 Task: In the  document awp.pdf Share this file with 'softage.4@softage.net' Make a copy of the file 'without changing the auto name' Delete the  copy of the file
Action: Mouse moved to (38, 62)
Screenshot: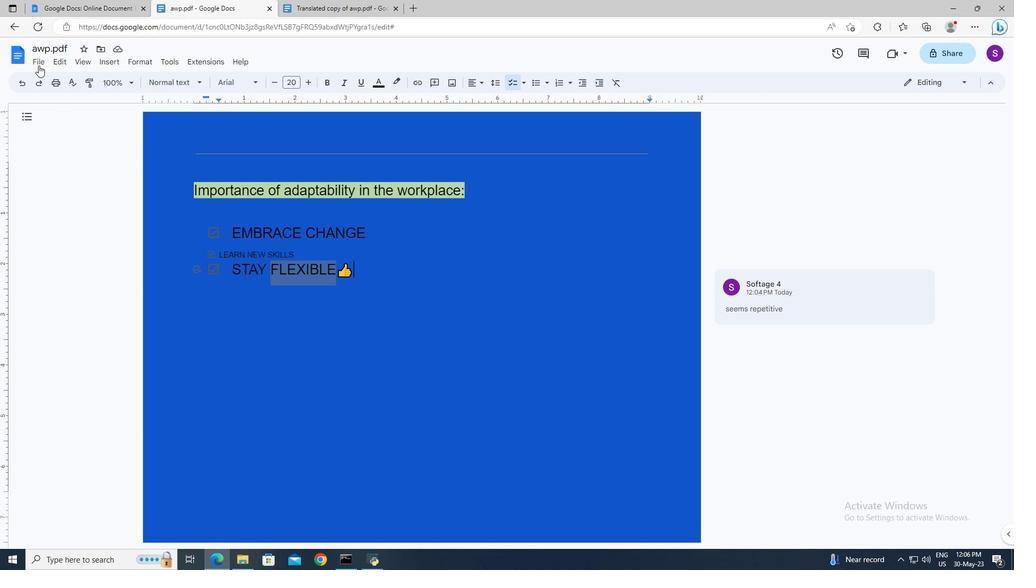 
Action: Mouse pressed left at (38, 62)
Screenshot: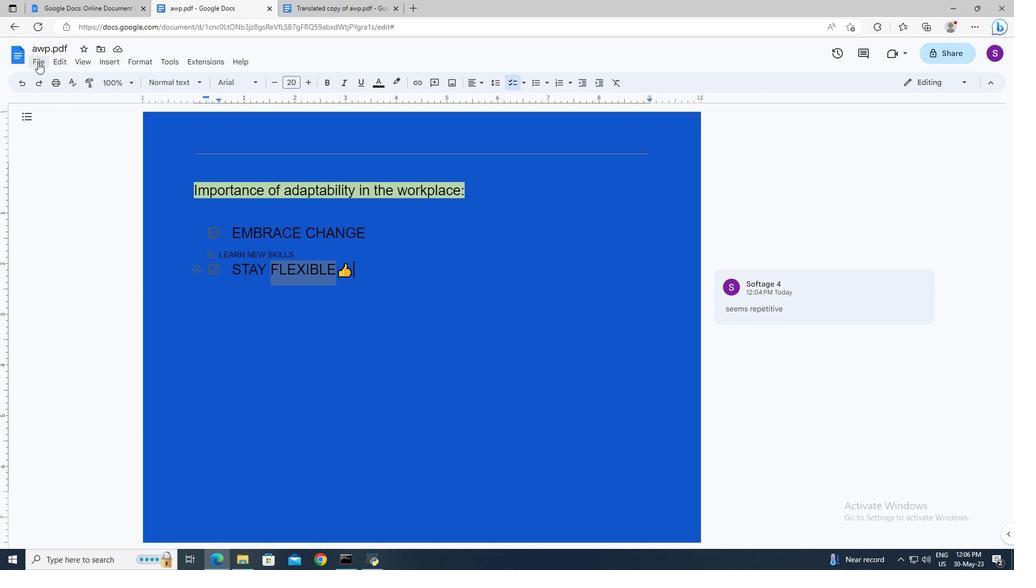
Action: Mouse moved to (222, 140)
Screenshot: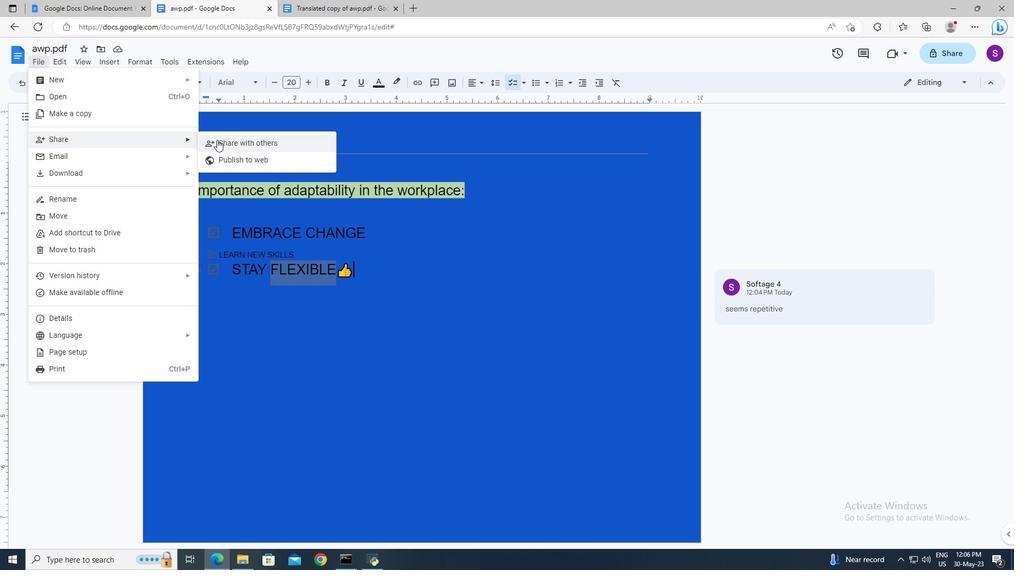 
Action: Mouse pressed left at (222, 140)
Screenshot: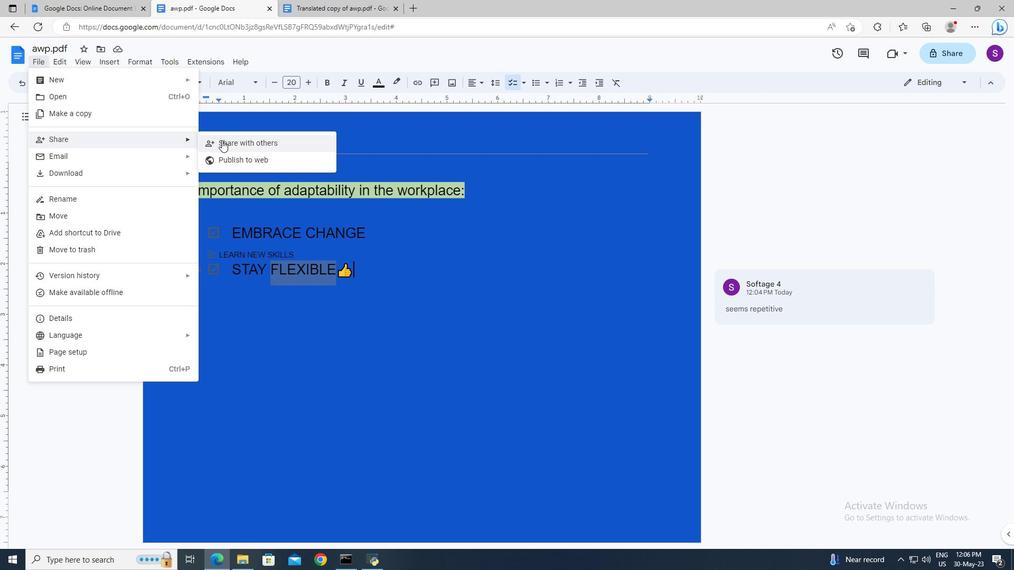 
Action: Mouse moved to (413, 233)
Screenshot: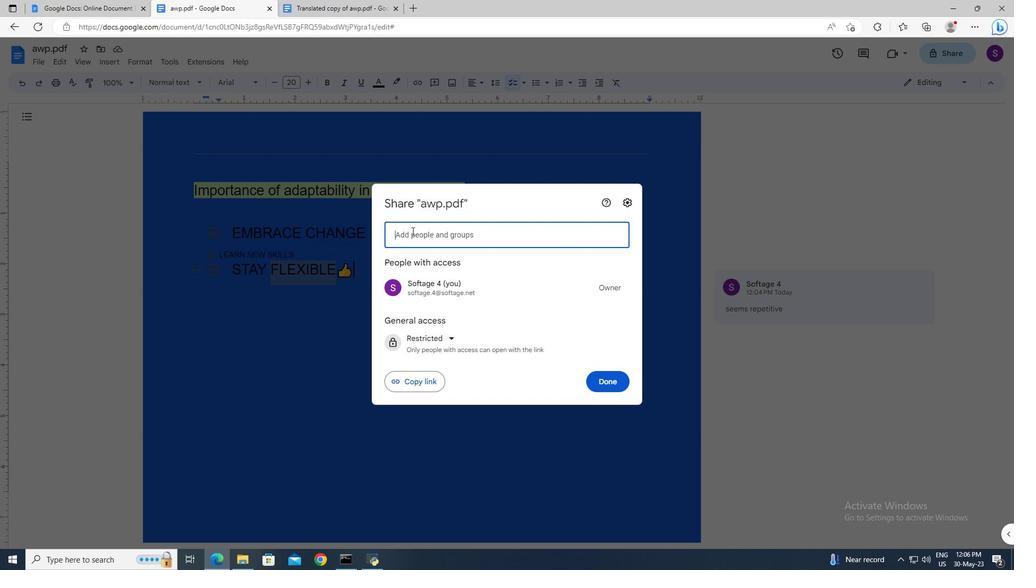 
Action: Mouse pressed left at (413, 233)
Screenshot: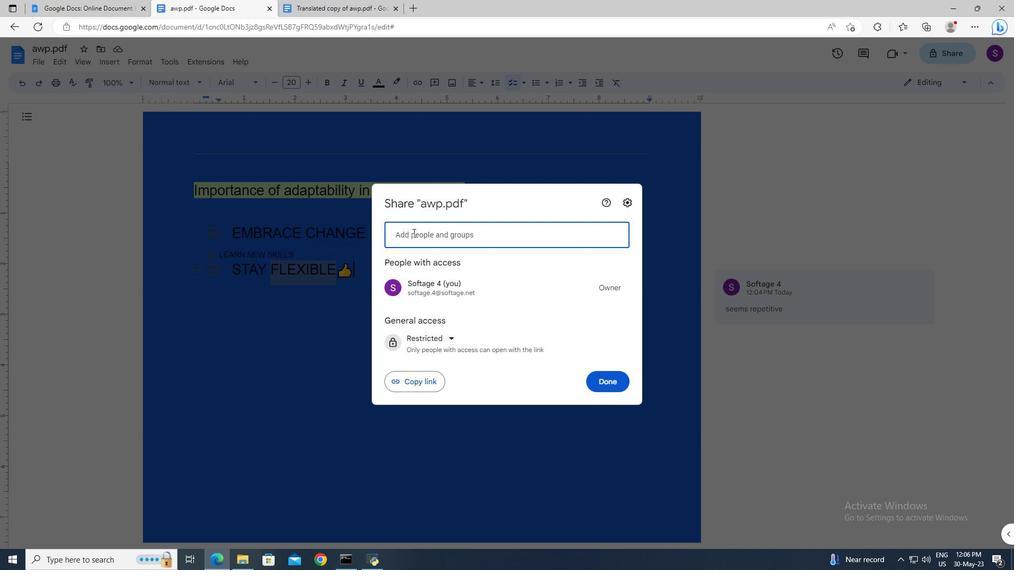 
Action: Mouse moved to (404, 229)
Screenshot: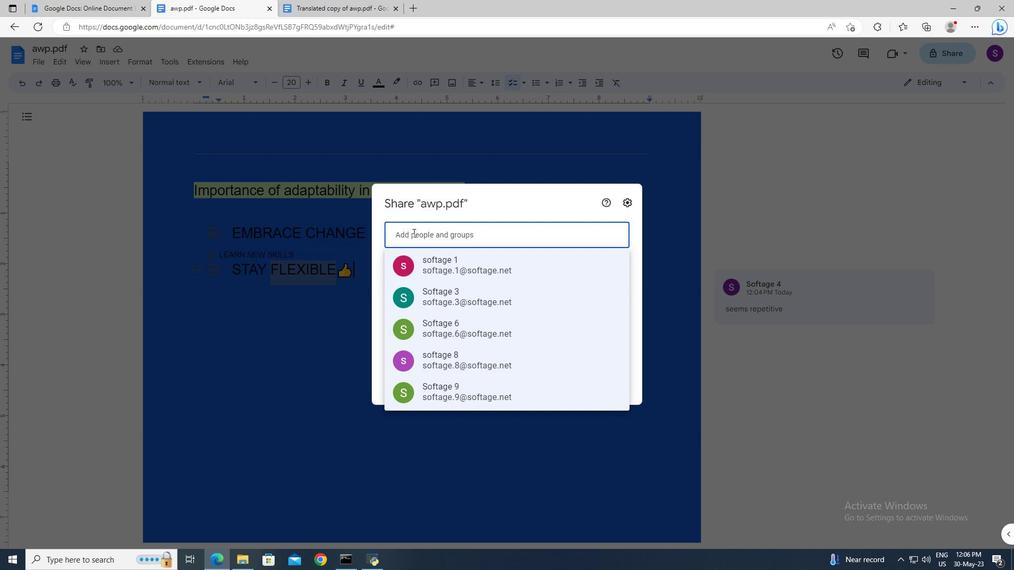 
Action: Key pressed softage.4<Key.shift>@softage.net
Screenshot: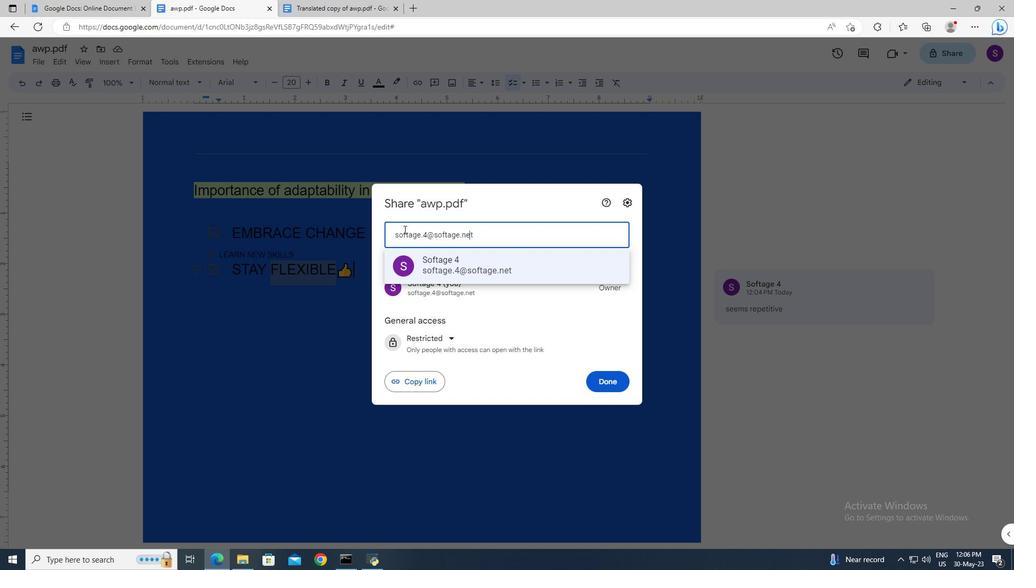 
Action: Mouse moved to (431, 263)
Screenshot: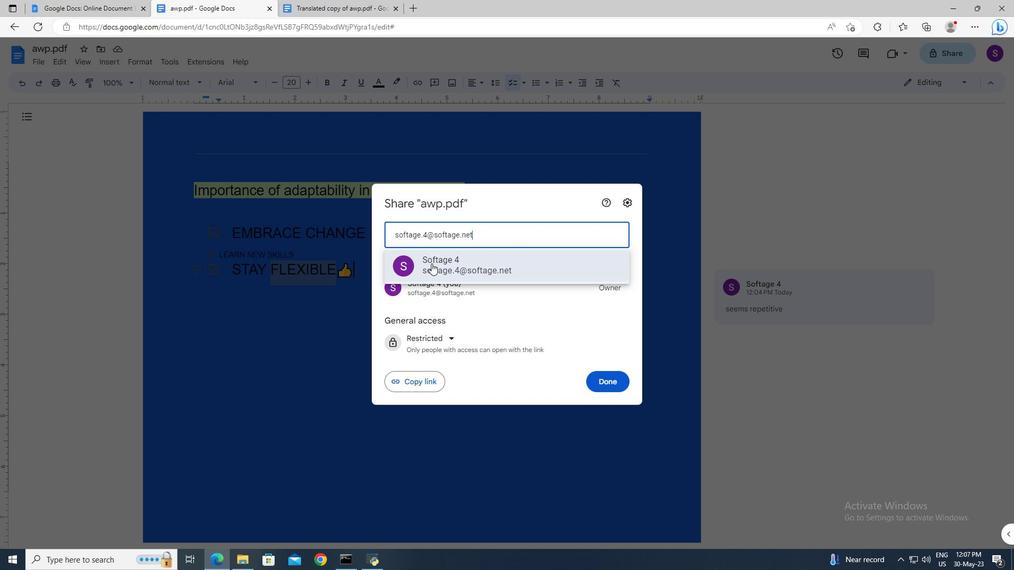 
Action: Mouse pressed left at (431, 263)
Screenshot: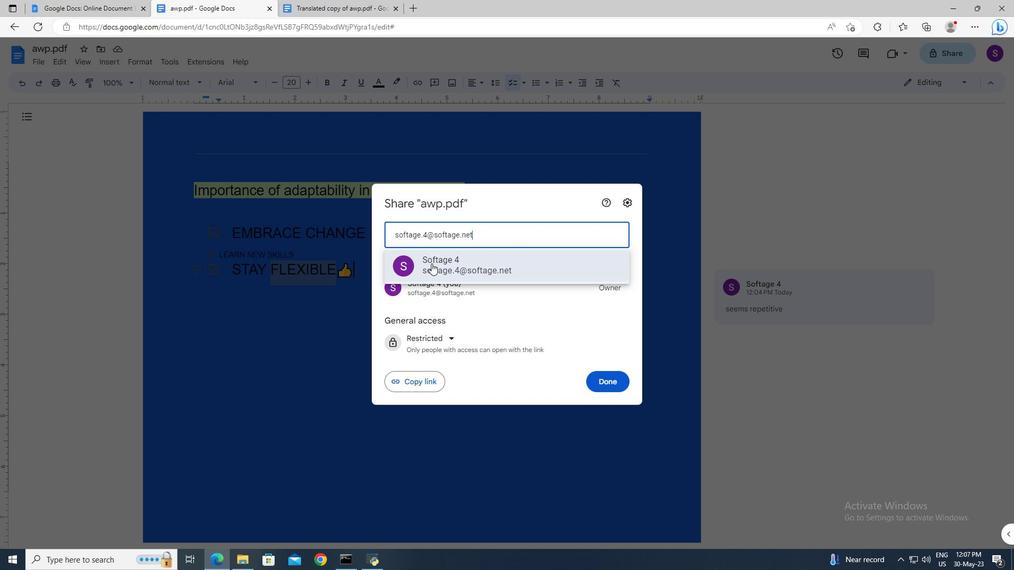 
Action: Mouse moved to (602, 367)
Screenshot: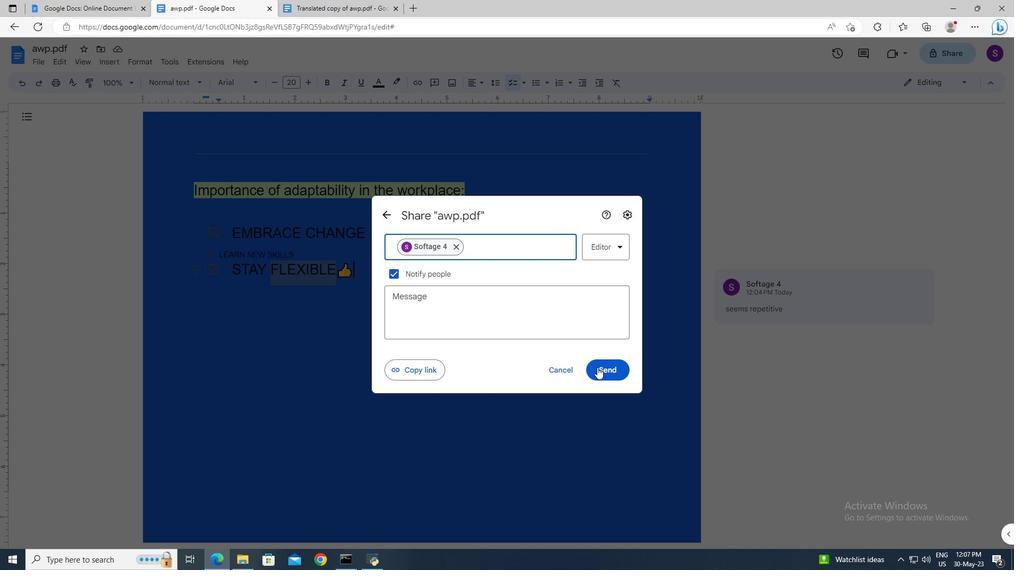 
Action: Mouse pressed left at (602, 367)
Screenshot: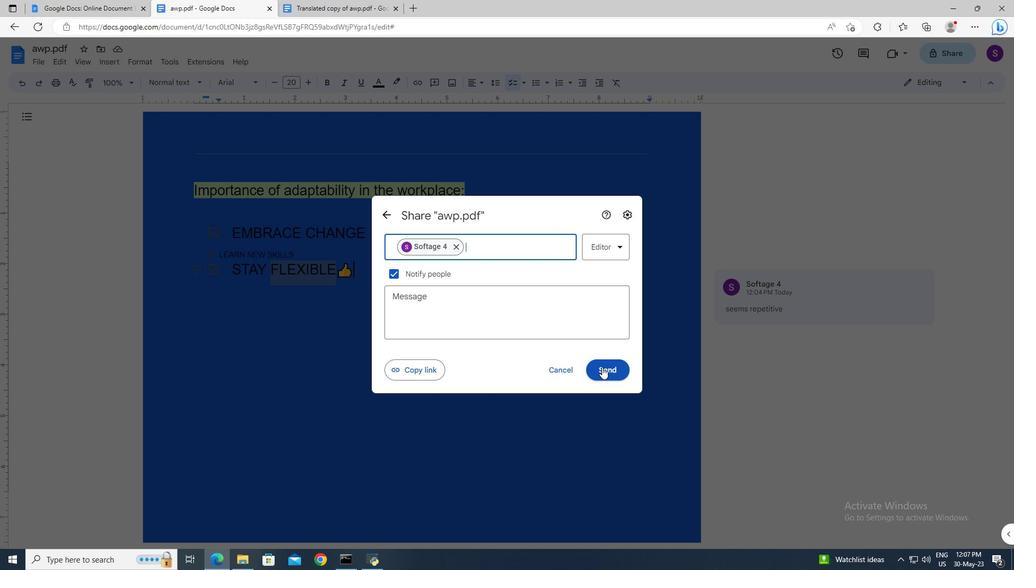 
Action: Mouse moved to (44, 56)
Screenshot: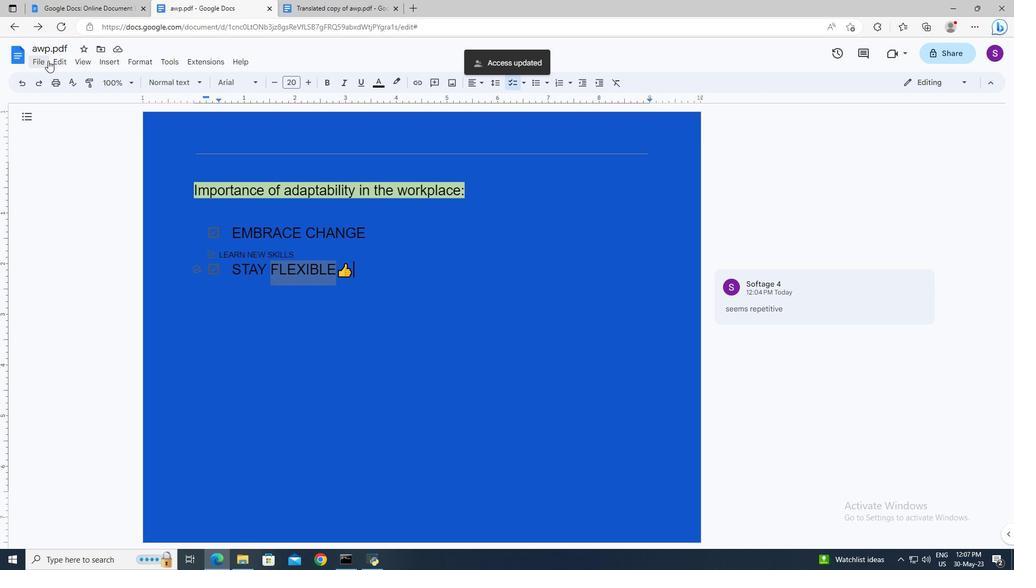 
Action: Mouse pressed left at (44, 56)
Screenshot: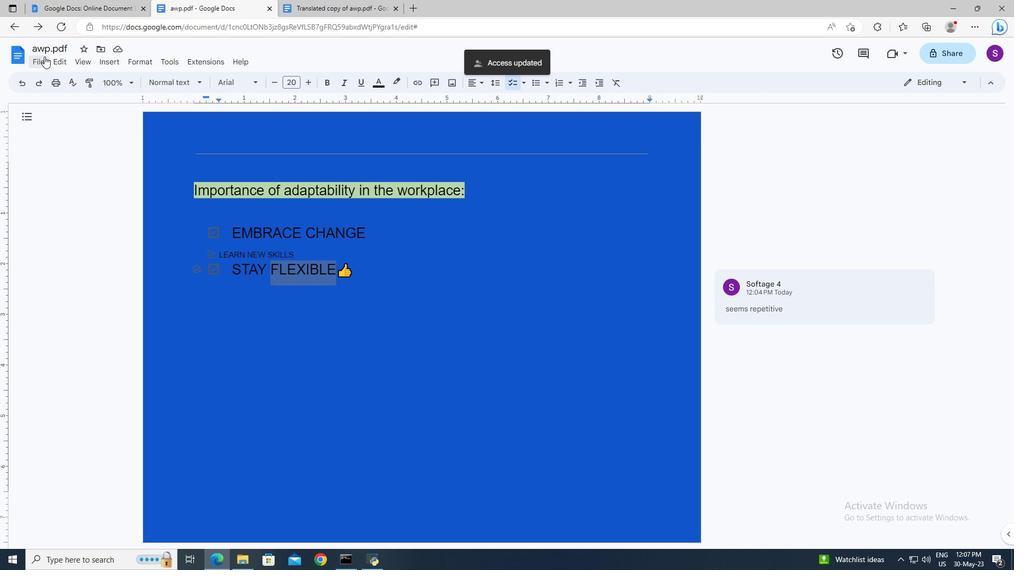 
Action: Mouse moved to (61, 113)
Screenshot: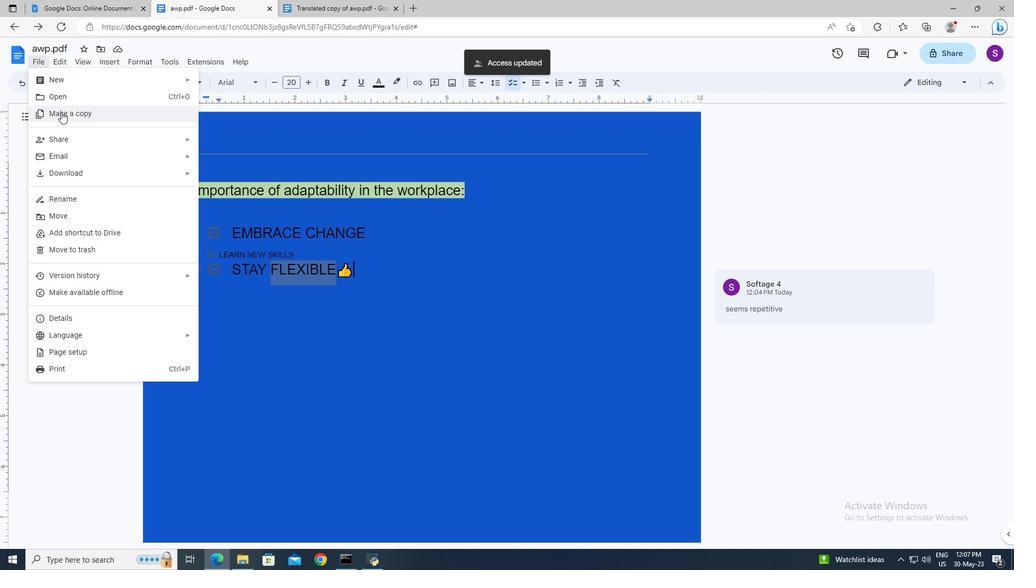 
Action: Mouse pressed left at (61, 113)
Screenshot: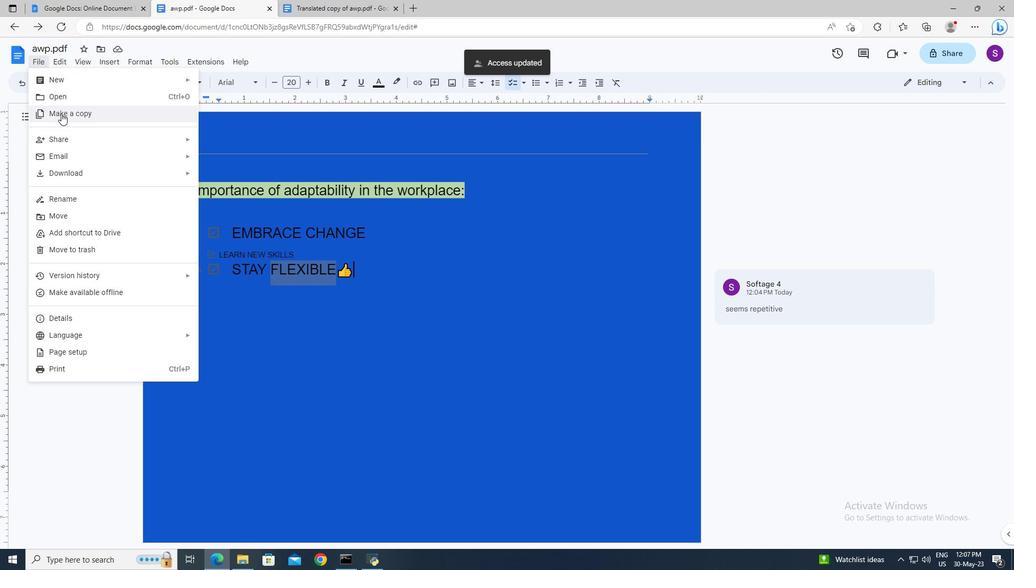 
Action: Mouse moved to (540, 375)
Screenshot: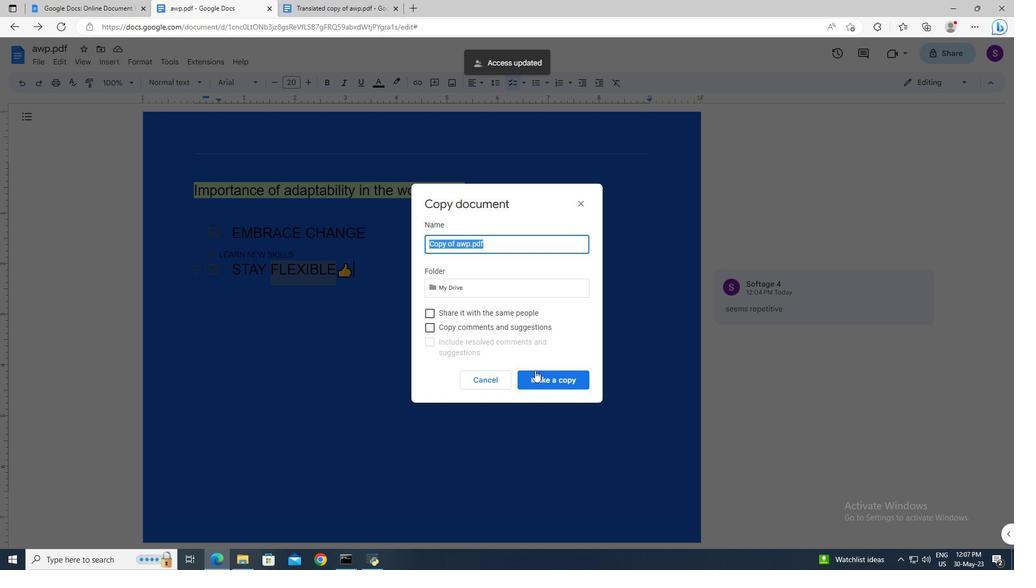 
Action: Mouse pressed left at (540, 375)
Screenshot: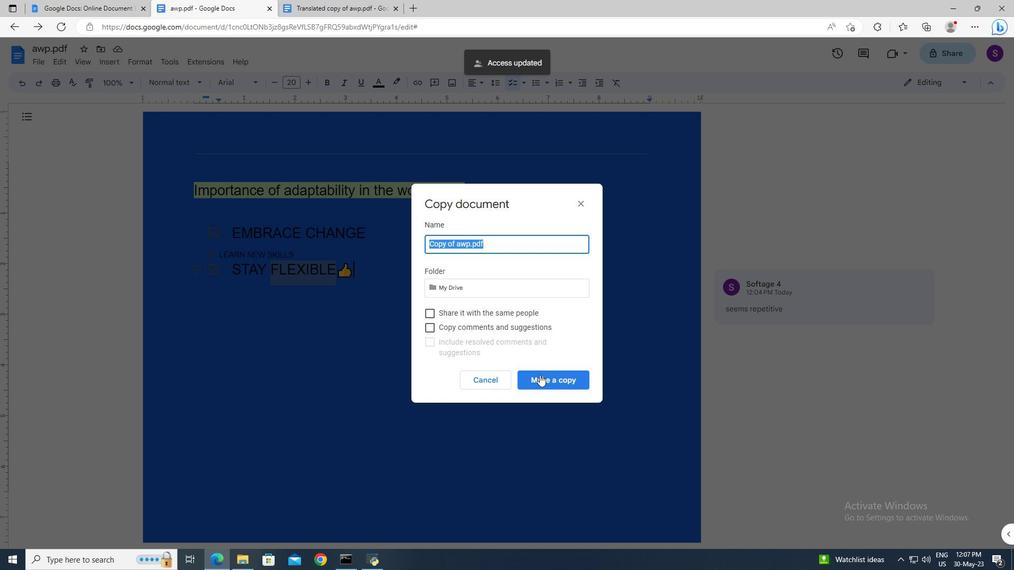 
Action: Mouse moved to (41, 64)
Screenshot: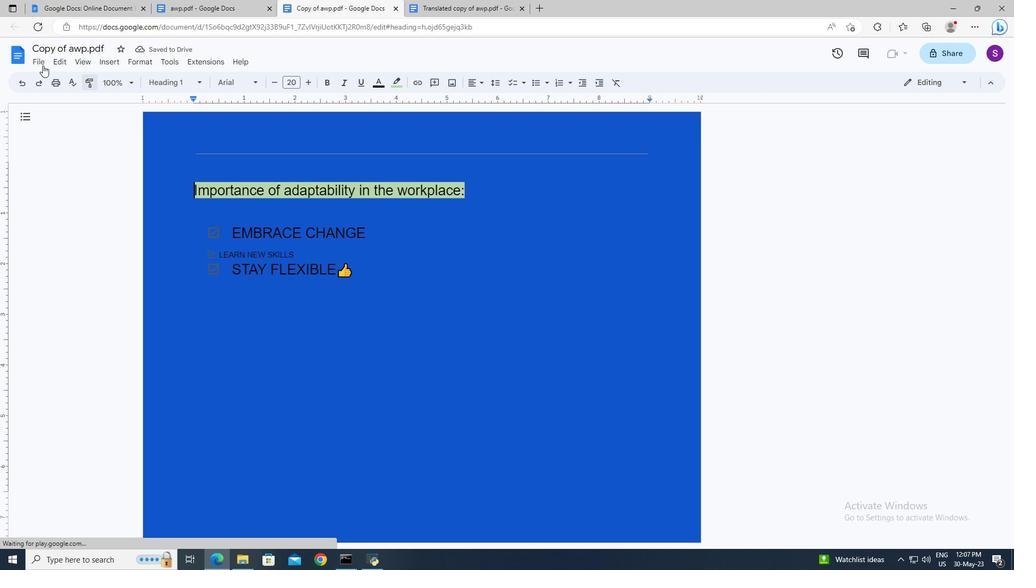 
Action: Mouse pressed left at (41, 64)
Screenshot: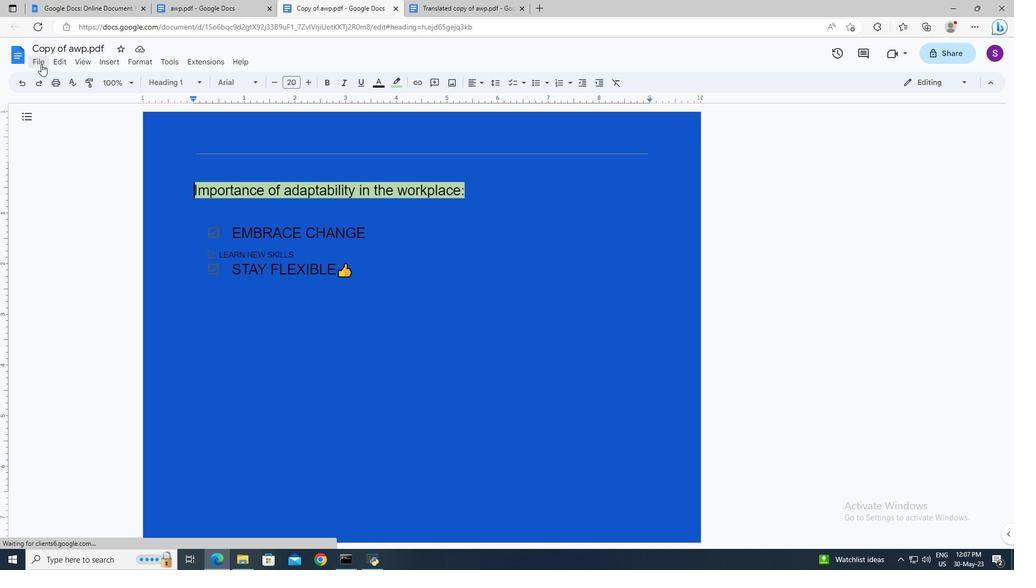 
Action: Mouse moved to (57, 251)
Screenshot: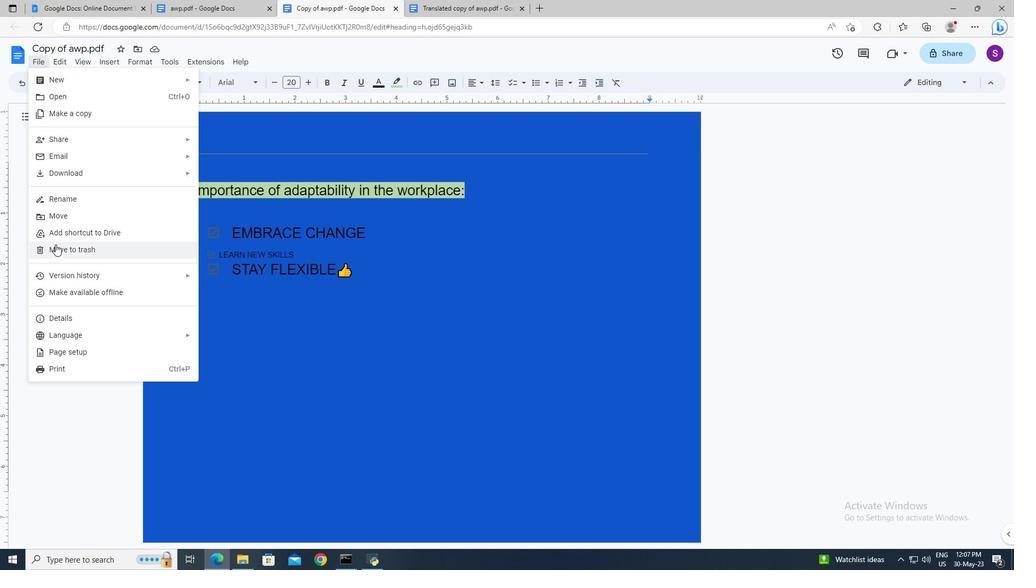 
Action: Mouse pressed left at (57, 251)
Screenshot: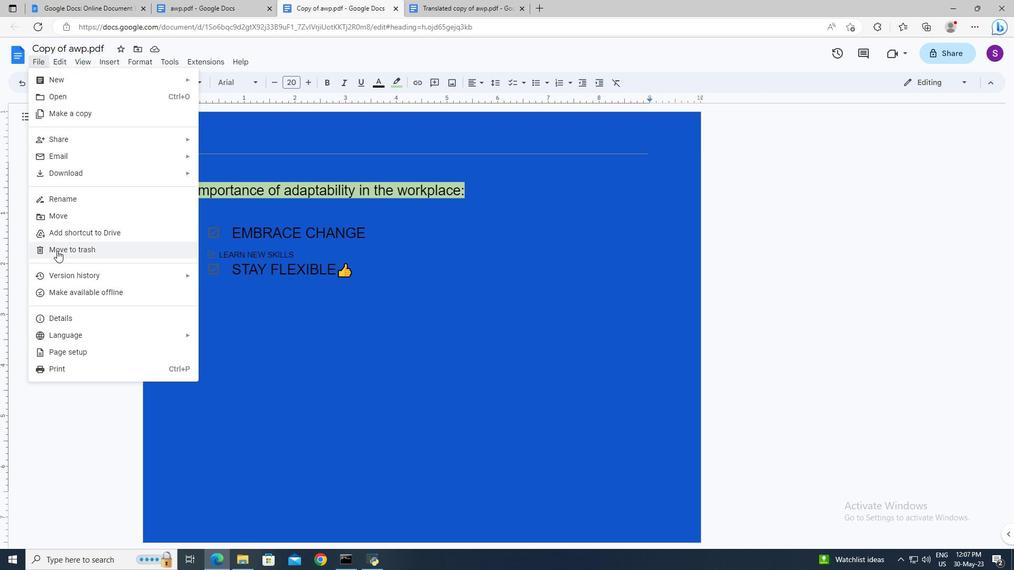 
Action: Mouse moved to (212, 0)
Screenshot: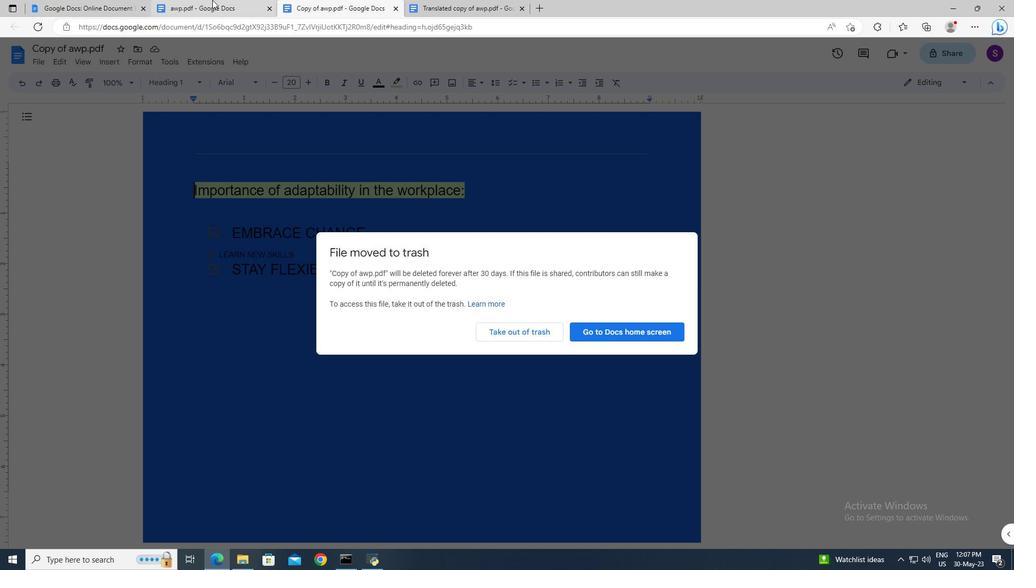 
Action: Mouse pressed left at (212, 0)
Screenshot: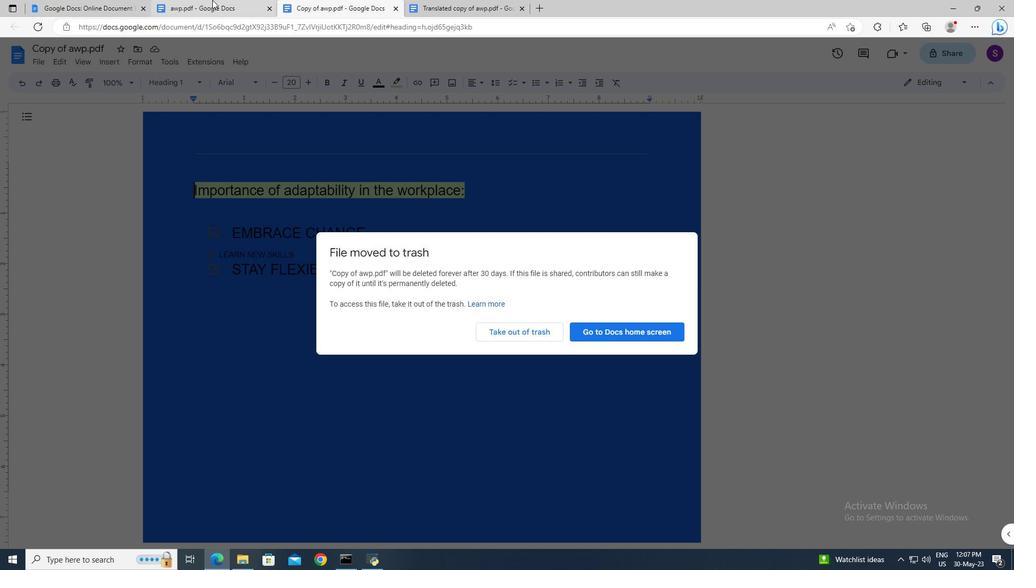
Action: Mouse moved to (423, 278)
Screenshot: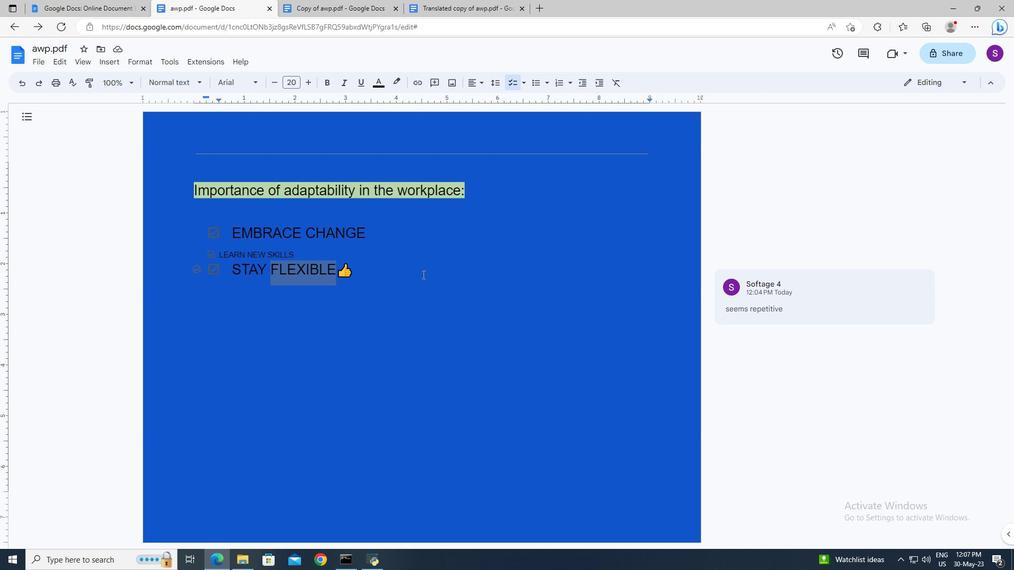 
